 Task: Set up a 3-hour live music performance and jam session for music enthusiasts.
Action: Mouse pressed left at (437, 172)
Screenshot: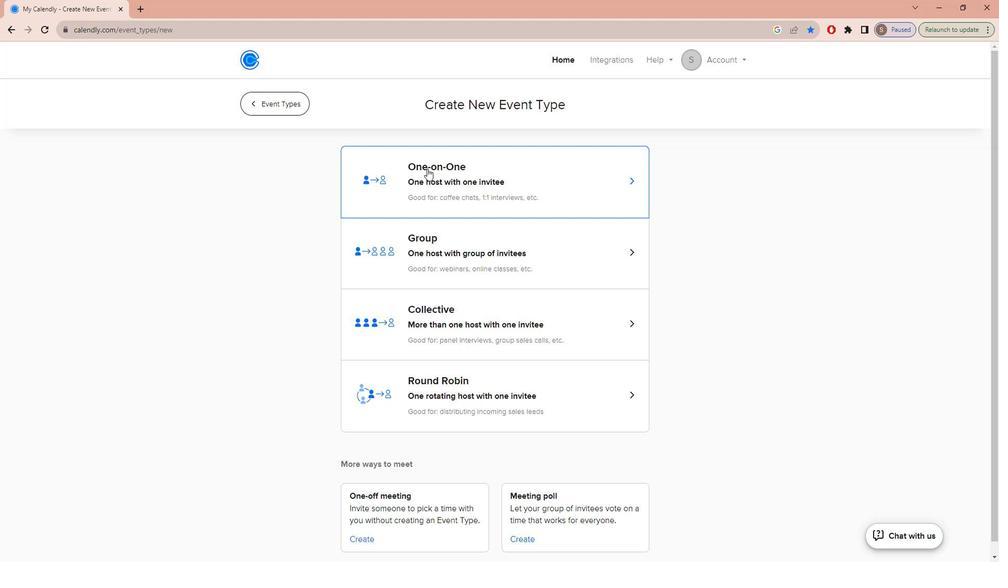 
Action: Key pressed li<Key.backspace><Key.caps_lock>IVE<Key.space><Key.caps_lock>m<Key.caps_lock>USIC<Key.space><Key.caps_lock>p<Key.caps_lock>ERFORMANCE<Key.space>AND<Key.space><Key.caps_lock>j<Key.caps_lock>AM<Key.space><Key.caps_lock>s<Key.caps_lock>ESSION<Key.space>
Screenshot: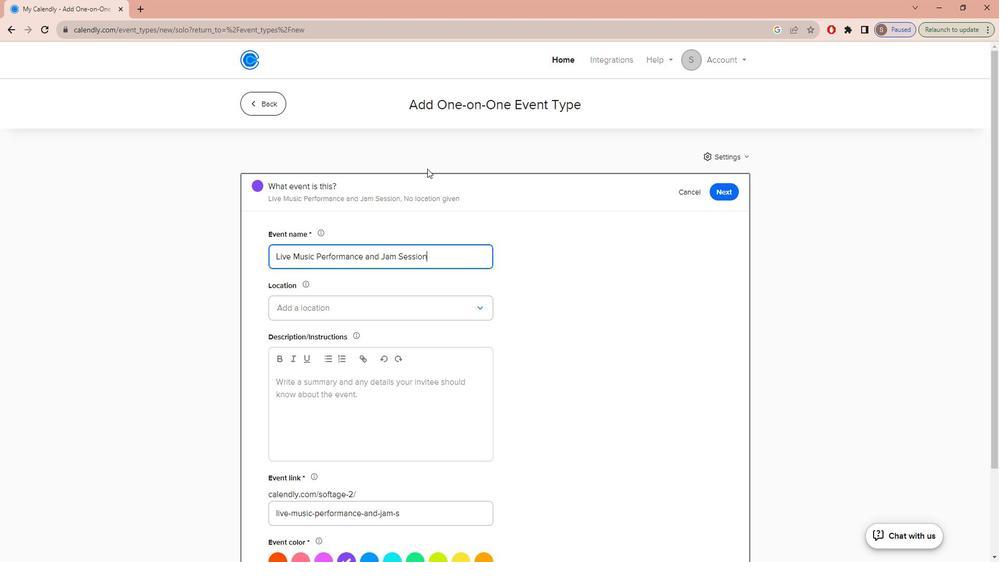 
Action: Mouse moved to (458, 316)
Screenshot: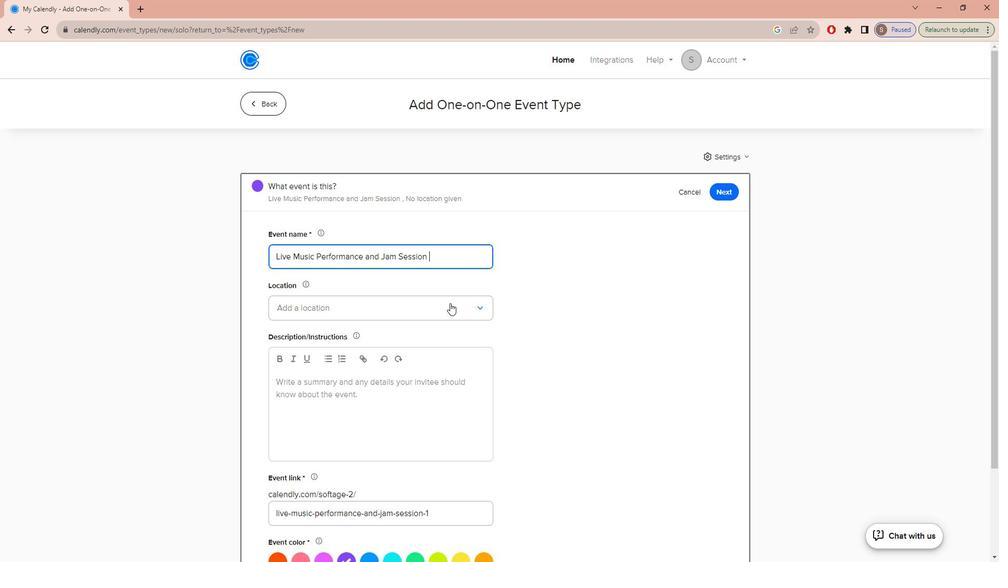
Action: Mouse pressed left at (458, 316)
Screenshot: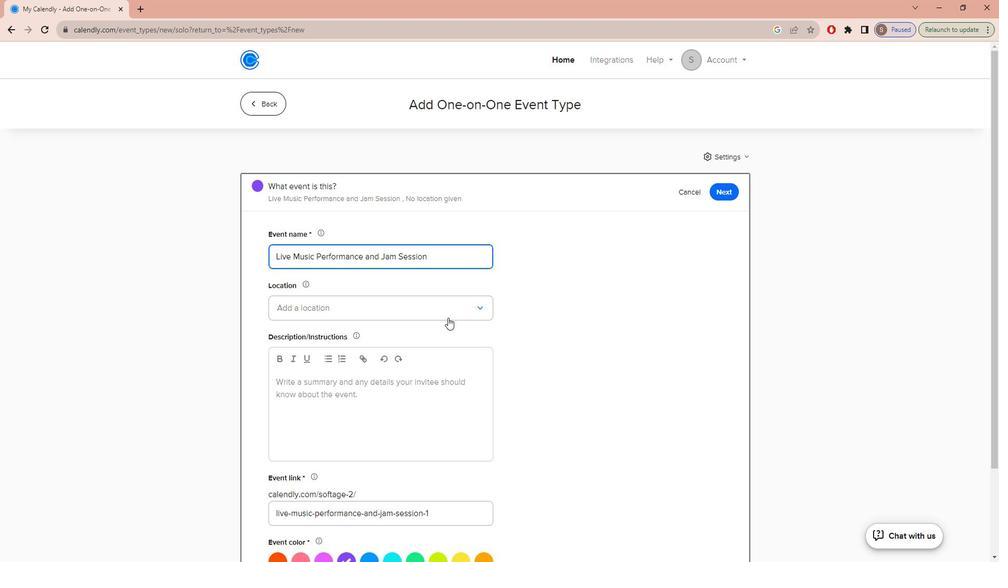 
Action: Mouse moved to (439, 336)
Screenshot: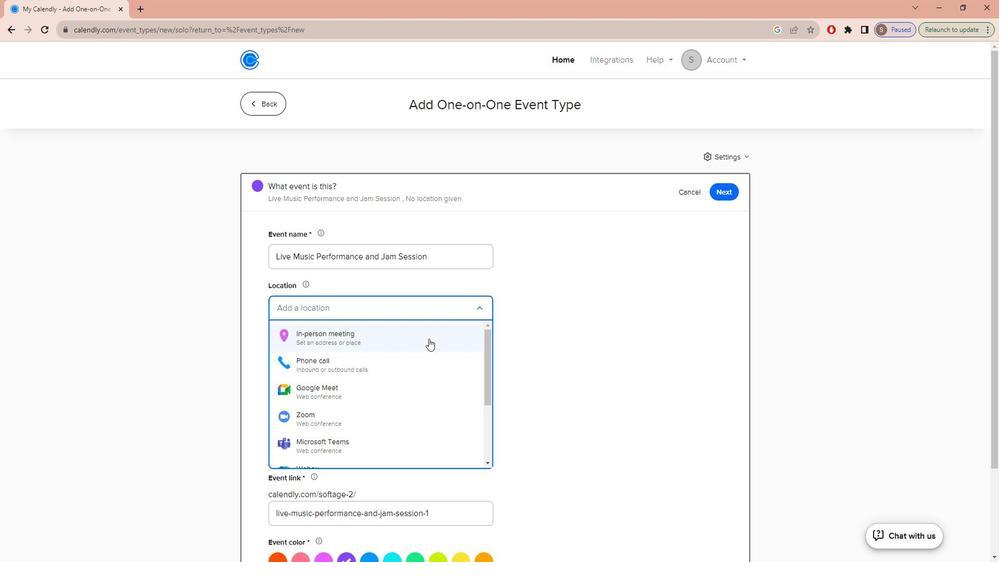 
Action: Mouse pressed left at (439, 336)
Screenshot: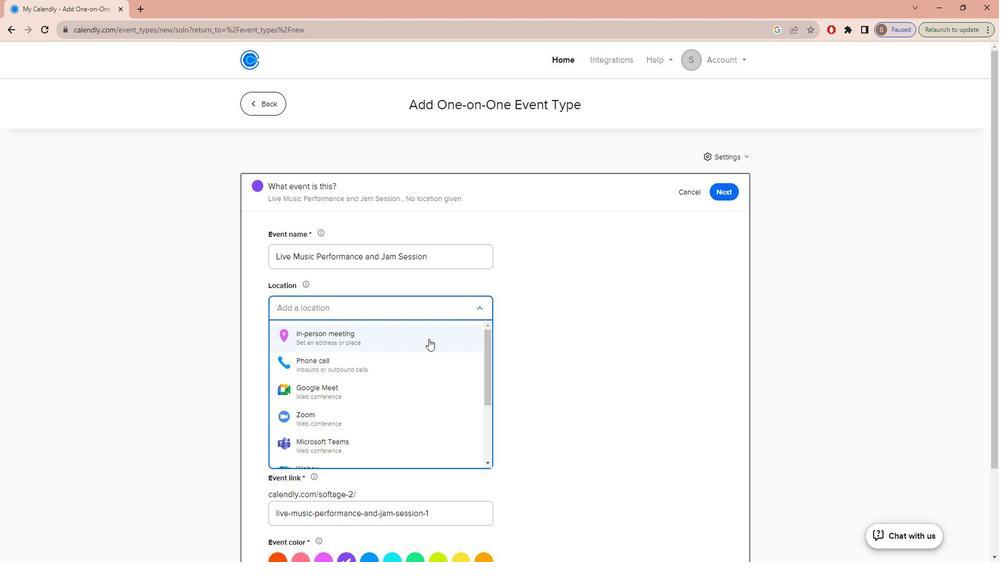 
Action: Mouse moved to (490, 183)
Screenshot: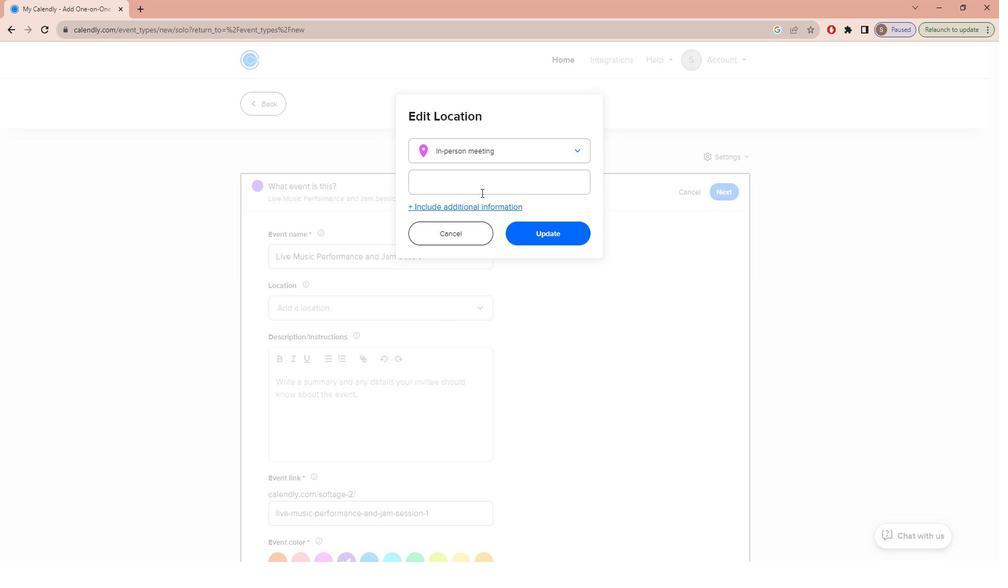 
Action: Mouse pressed left at (490, 183)
Screenshot: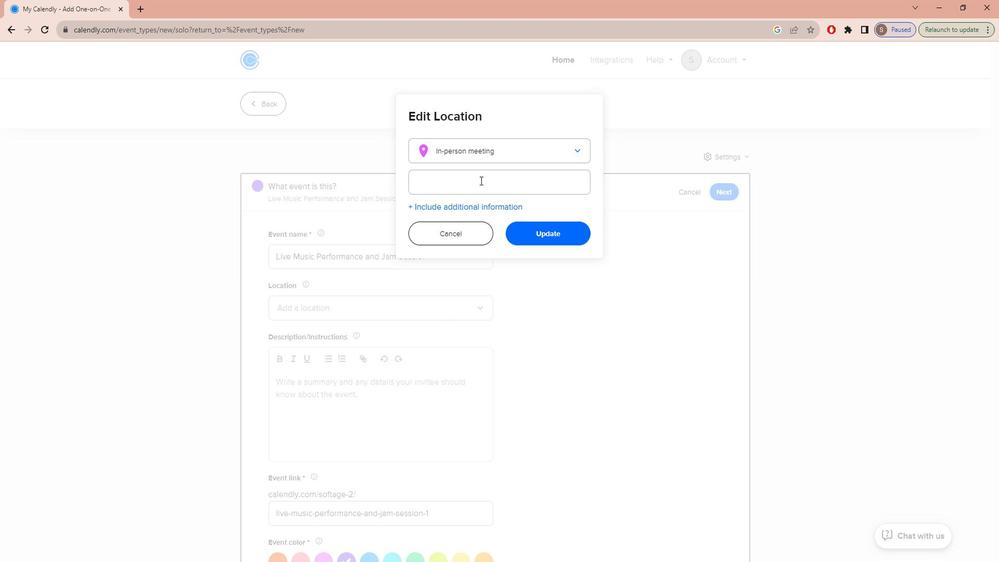 
Action: Key pressed <Key.caps_lock>t<Key.caps_lock>HE<Key.space><Key.caps_lock>f<Key.caps_lock>OX<Key.space><Key.caps_lock>t<Key.caps_lock>HEATER,<Key.space>1807<Key.space><Key.caps_lock>t<Key.caps_lock>ELEGRAPH<Key.space><Key.caps_lock>a<Key.caps_lock>VE,<Key.space><Key.caps_lock>o<Key.caps_lock>AKLAND,<Key.space><Key.caps_lock>ca<Key.space>94612,<Key.space><Key.caps_lock>USA<Key.backspace><Key.backspace><Key.backspace><Key.caps_lock>usa
Screenshot: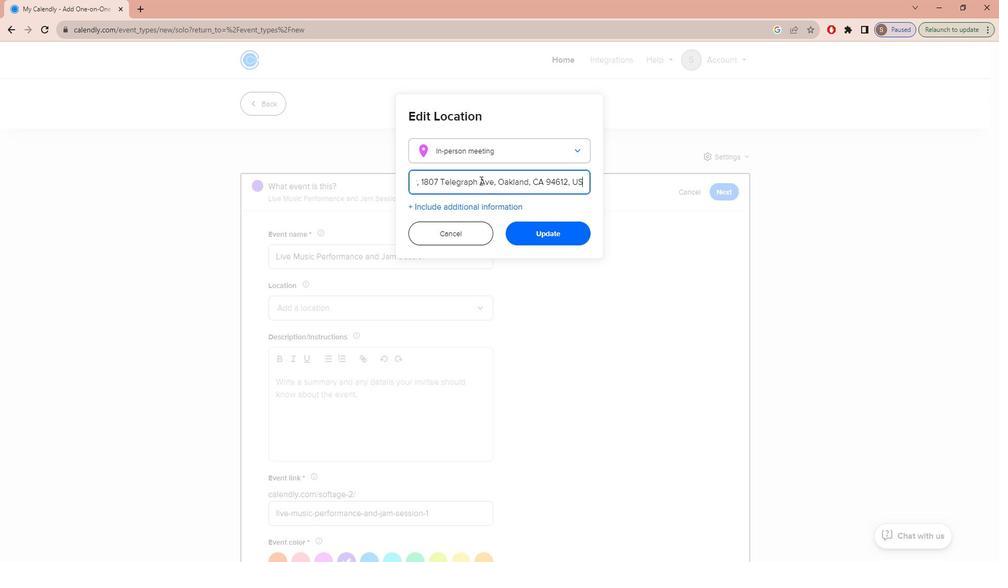 
Action: Mouse moved to (553, 238)
Screenshot: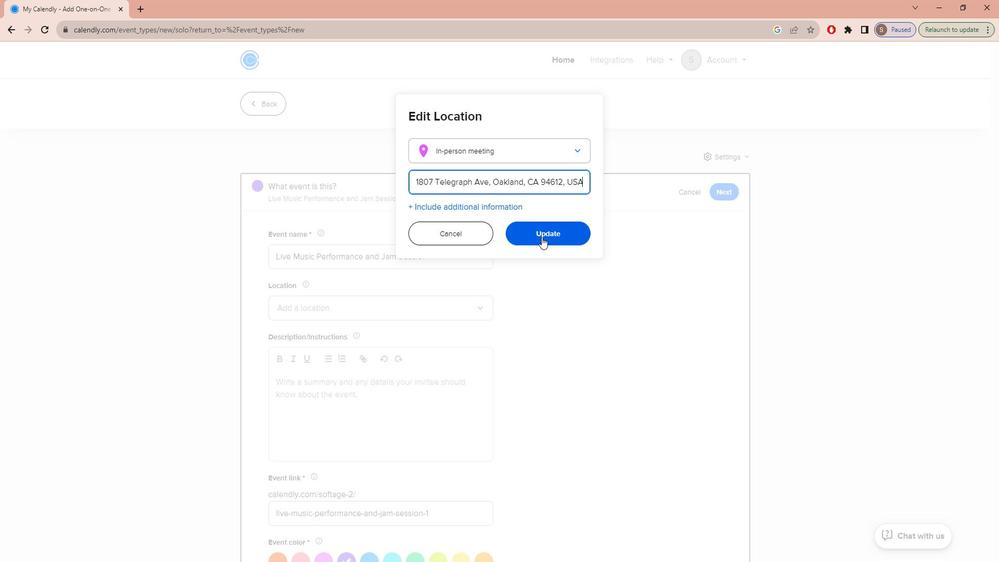 
Action: Mouse pressed left at (553, 238)
Screenshot: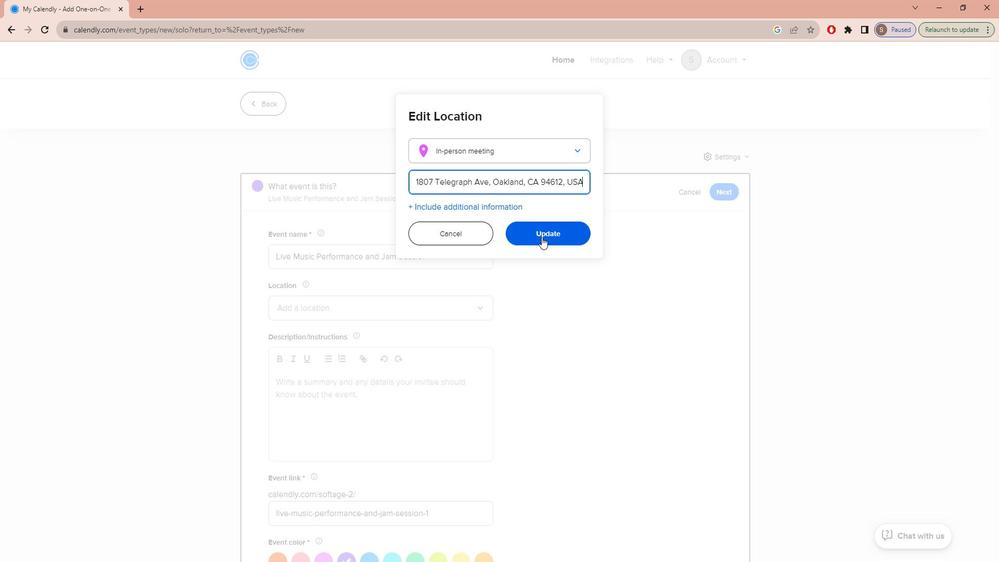 
Action: Mouse moved to (330, 426)
Screenshot: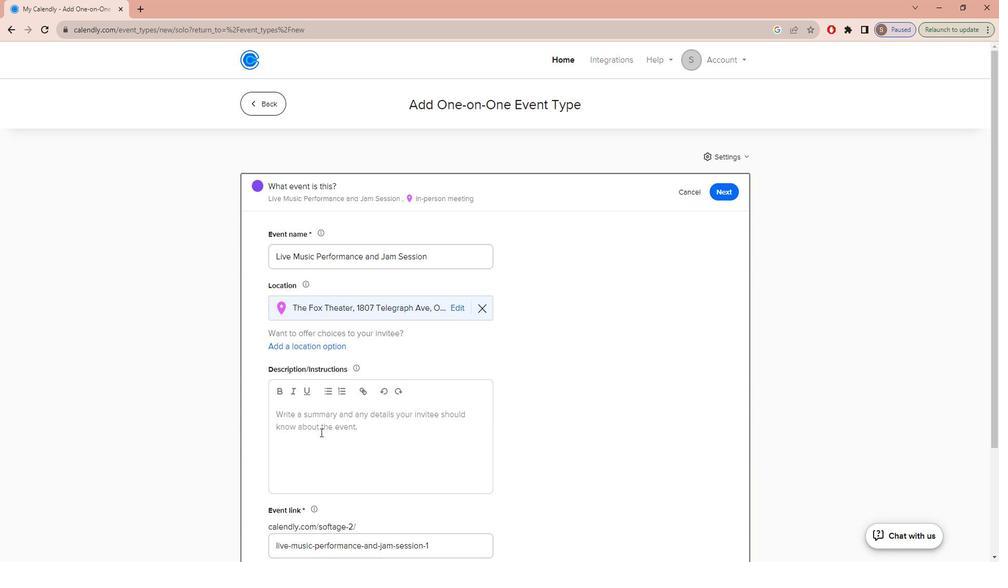 
Action: Mouse pressed left at (330, 426)
Screenshot: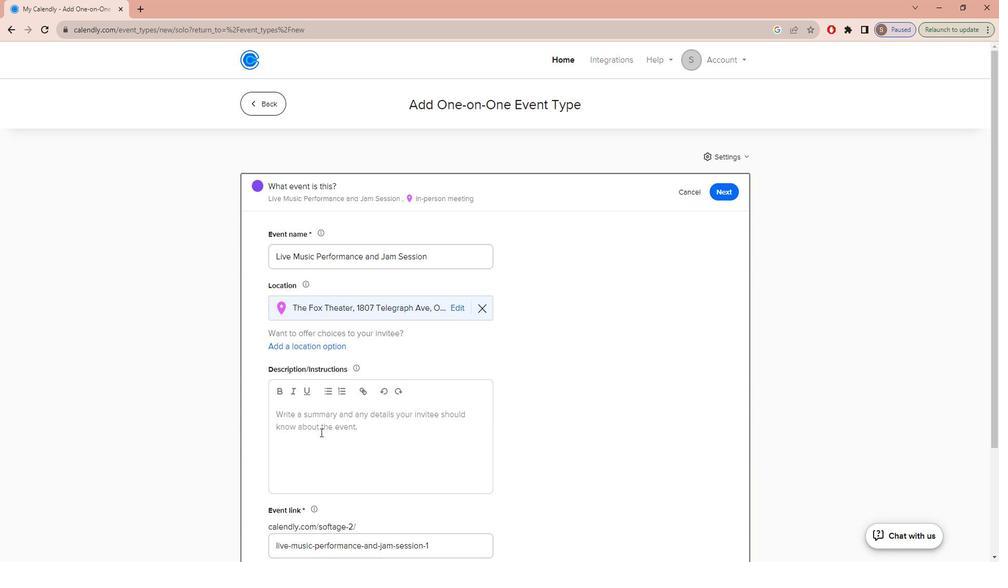 
Action: Key pressed j<Key.caps_lock>OIN<Key.space>US<Key.space>FOR<Key.space>A<Key.space>THRILLING<Key.space>LIVE<Key.space>MUSIC<Key.space>PERFORMANCE<Key.space>AND<Key.space>JAM<Key.space>SESSION,<Key.space>WHERW<Key.backspace>E<Key.space>MUSIC<Key.space>ENTHUSIASTS<Key.space>OF<Key.space>ALL<Key.space>LEVELS<Key.space>ARE<Key.space>WELCOME<Key.space>TO<Key.space>COME<Key.space>TOGETHER<Key.space>AND<Key.space>CELEBRATE<Key.space>THE<Key.space>JOY<Key.space>OF<Key.space>MUSIC.<Key.space><Key.enter><Key.caps_lock>w<Key.caps_lock>HETHER<Key.space>YOU<Key.space>ARE<Key.space>A<Key.space>SEASONED<Key.space>MUSICIAN<Key.space>OR<Key.space>JUST<Key.space>STARTING<Key.space>OUT,<Key.space>THIS<Key.space>EVENT<Key.space>IS<Key.space>DESIGNED<Key.space>TO<Key.space>BRING<Key.space>THE<Key.space>COMMUNITY<Key.space>TOGETHER<Key.space>THROUGH<Key.space>THE<Key.space>UNIVERSAL<Key.space>LANGUAGE<Key.space>OF<Key.space>MUSIC.<Key.space>
Screenshot: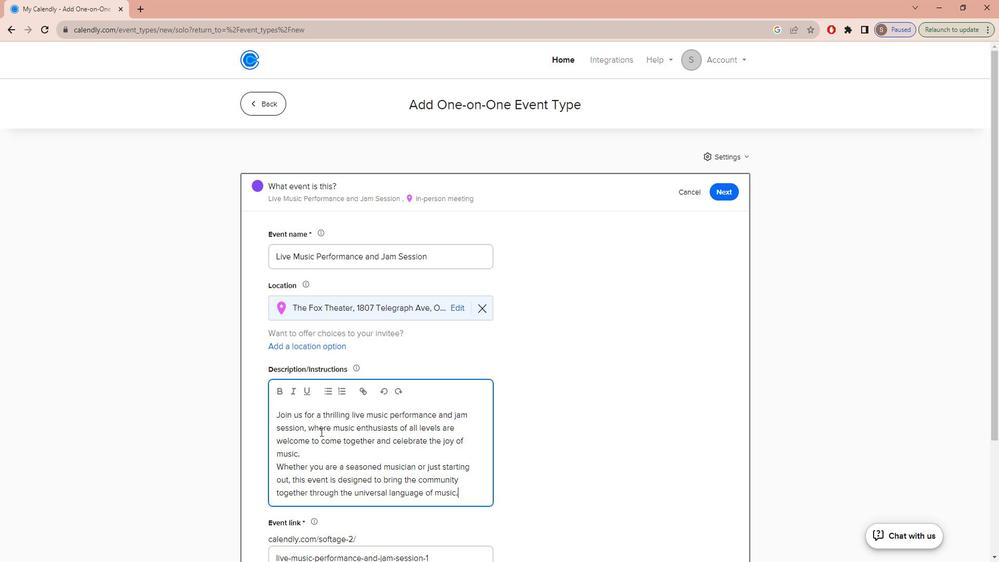
Action: Mouse moved to (409, 437)
Screenshot: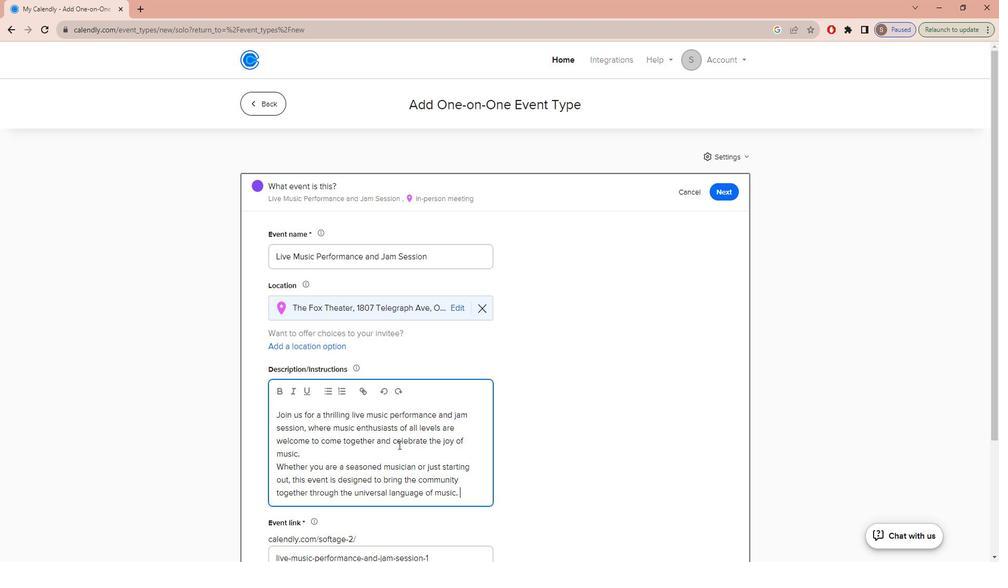 
Action: Mouse scrolled (409, 436) with delta (0, 0)
Screenshot: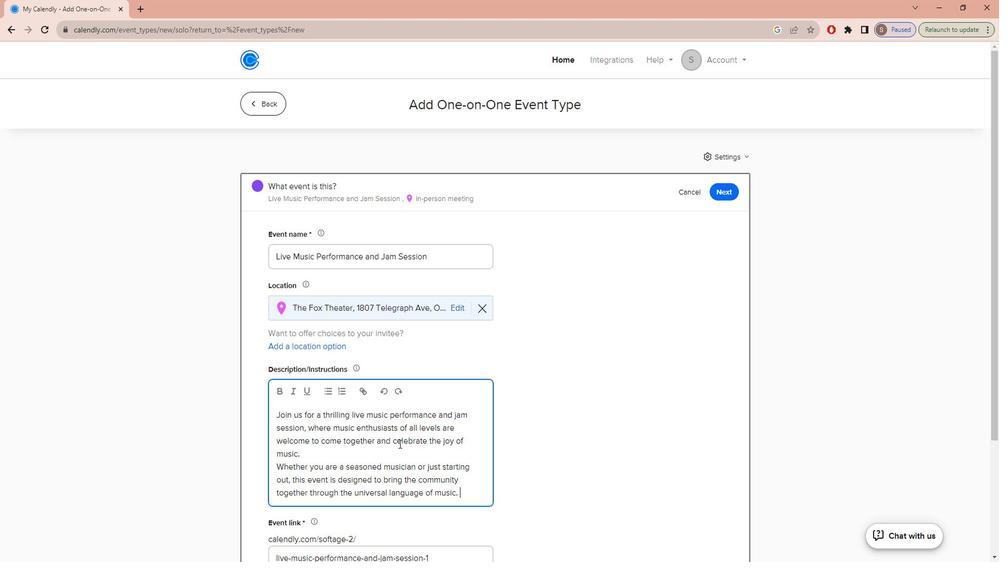
Action: Mouse scrolled (409, 436) with delta (0, 0)
Screenshot: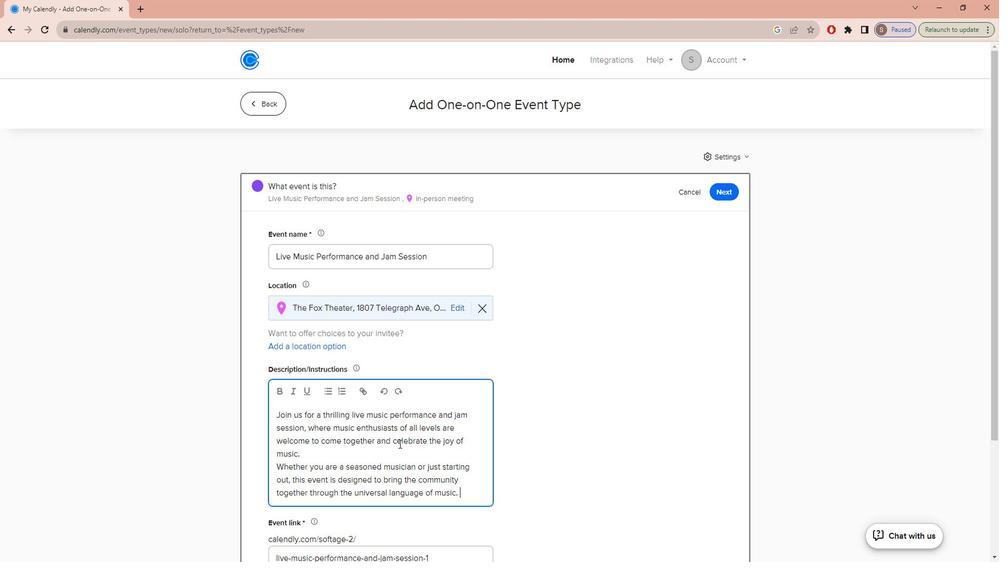 
Action: Mouse scrolled (409, 436) with delta (0, 0)
Screenshot: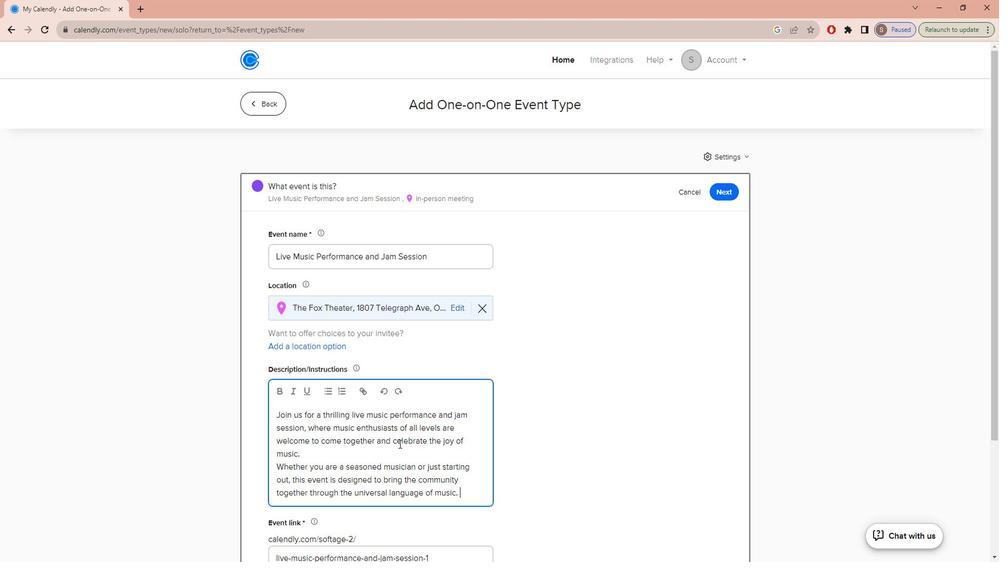 
Action: Mouse scrolled (409, 436) with delta (0, 0)
Screenshot: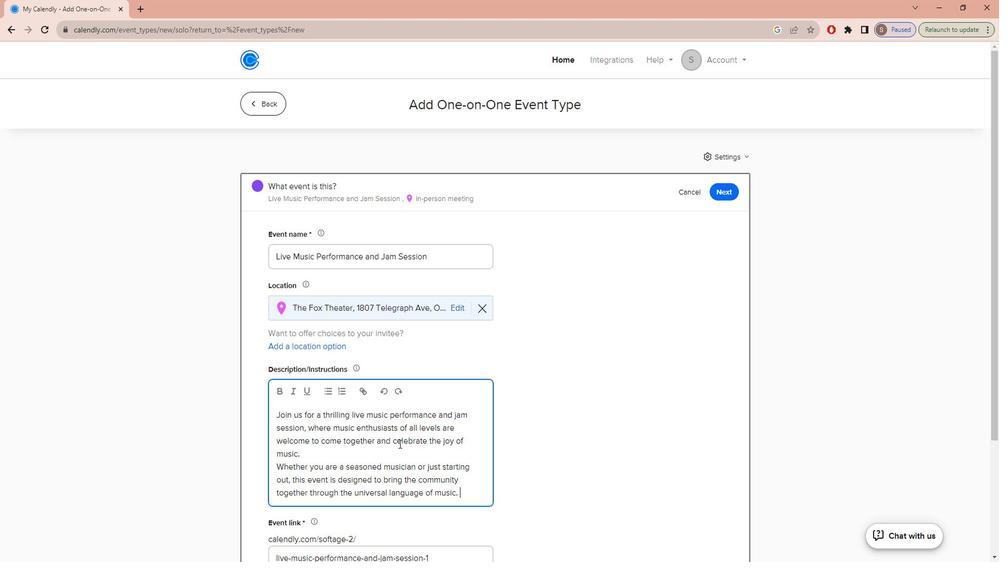 
Action: Mouse scrolled (409, 436) with delta (0, 0)
Screenshot: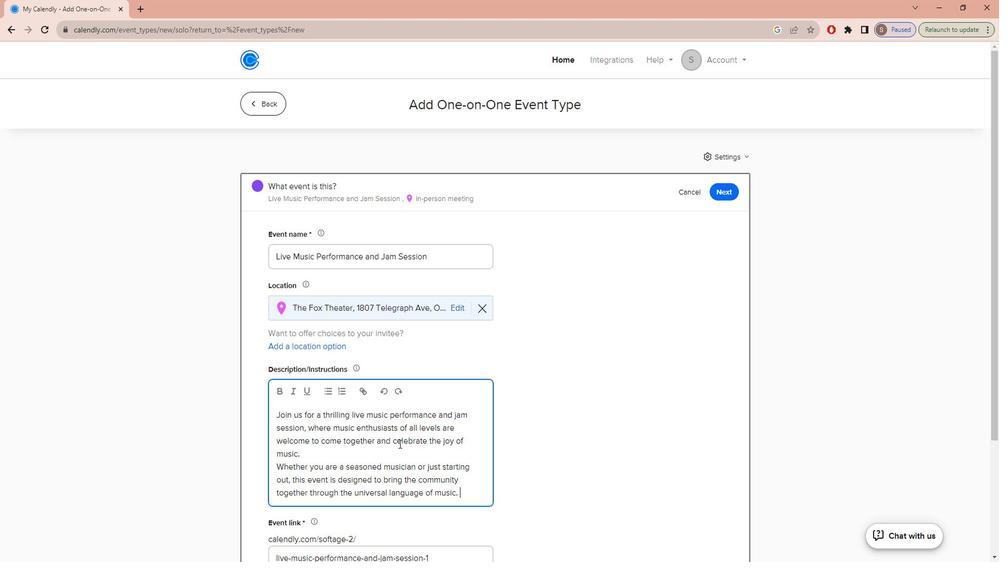 
Action: Mouse scrolled (409, 436) with delta (0, 0)
Screenshot: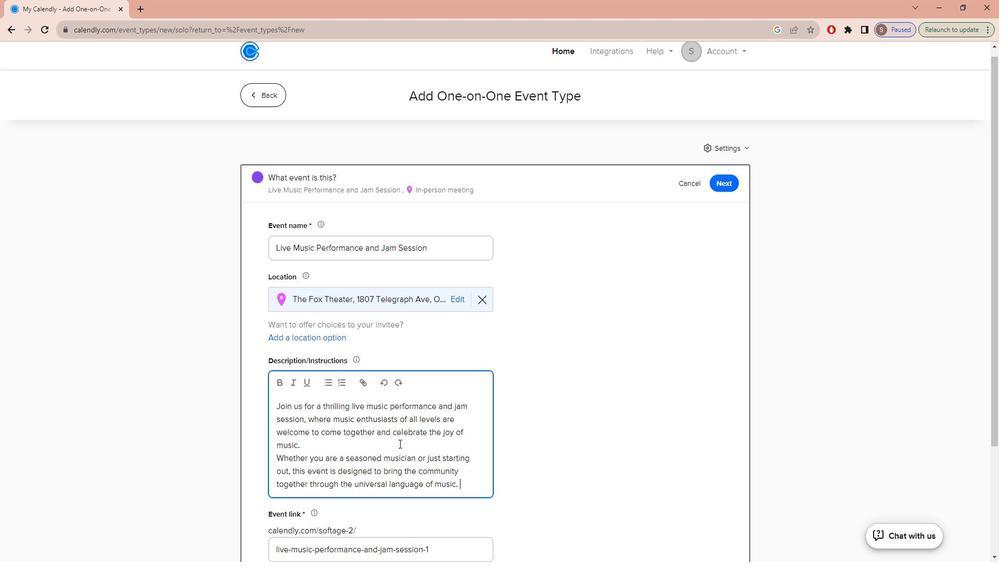 
Action: Mouse scrolled (409, 436) with delta (0, 0)
Screenshot: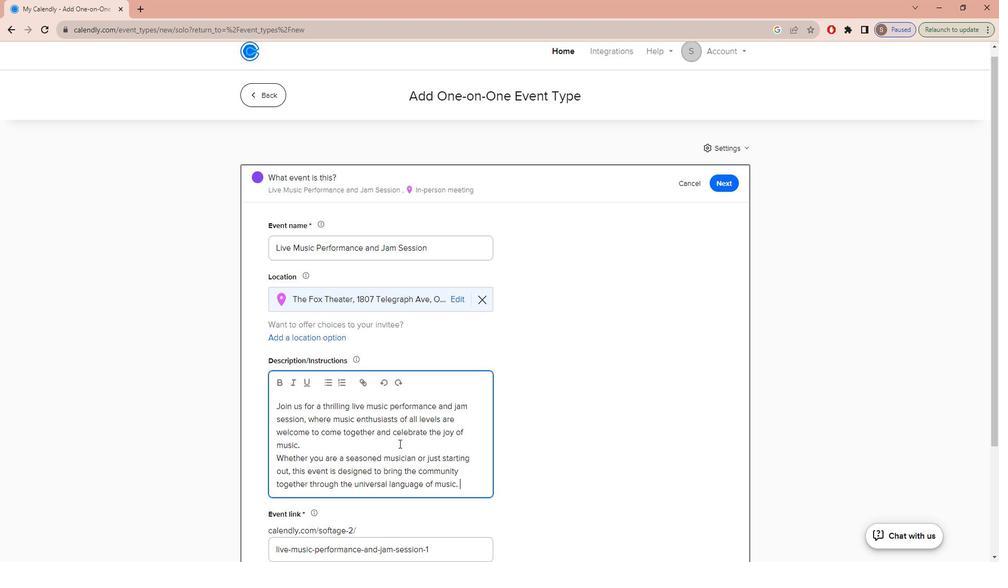 
Action: Mouse moved to (406, 447)
Screenshot: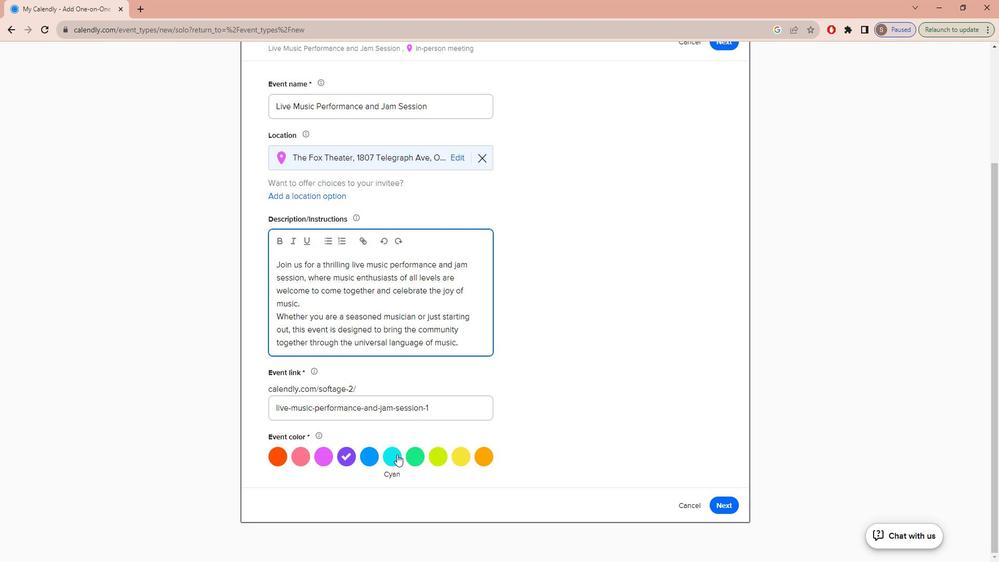 
Action: Mouse pressed left at (406, 447)
Screenshot: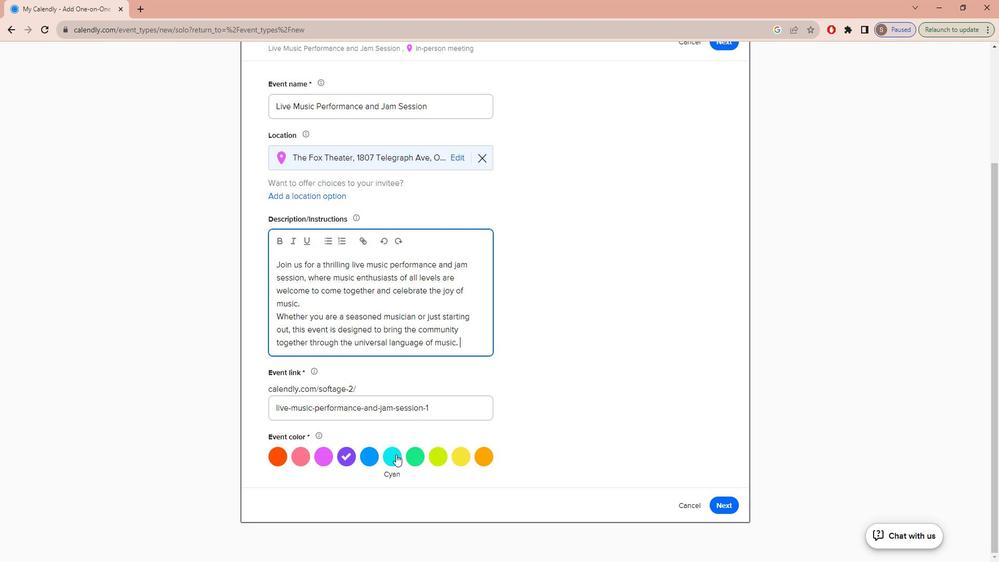 
Action: Mouse moved to (735, 493)
Screenshot: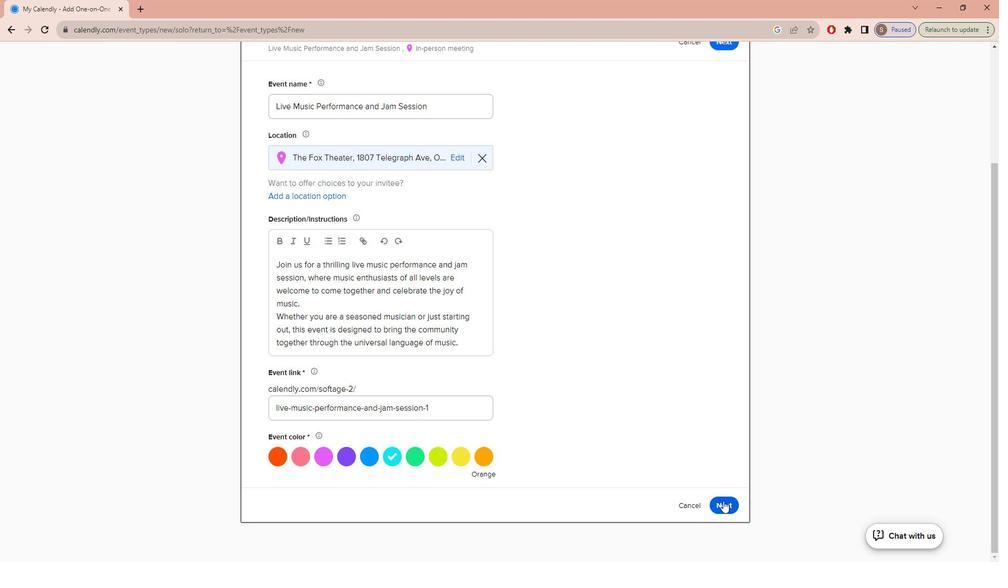 
Action: Mouse pressed left at (735, 493)
Screenshot: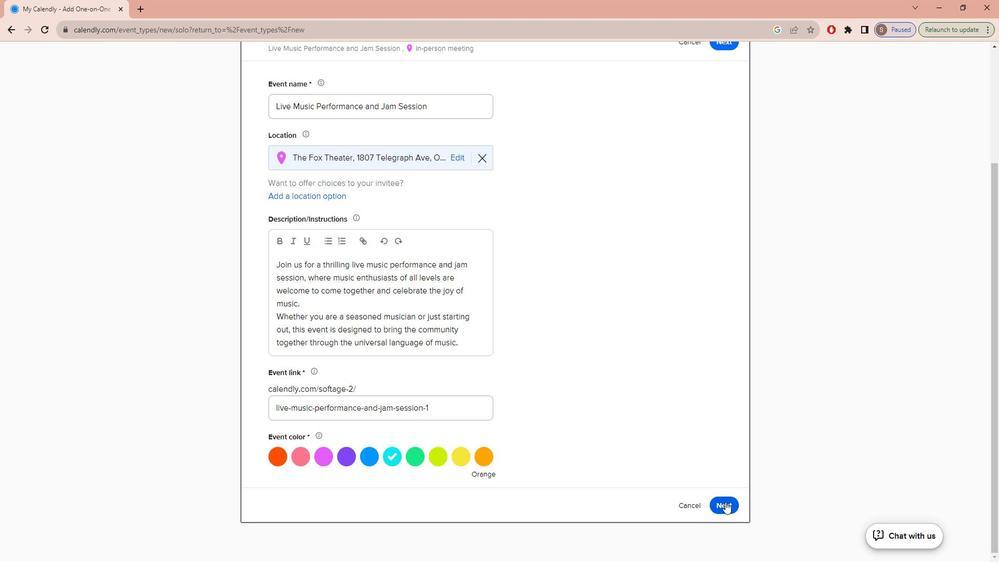 
Action: Mouse moved to (453, 294)
Screenshot: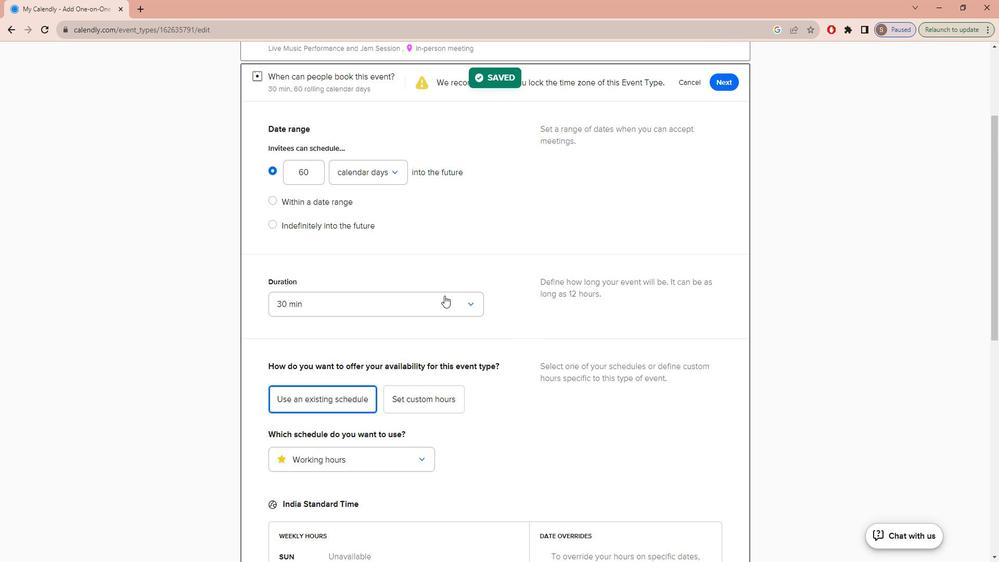 
Action: Mouse pressed left at (453, 294)
Screenshot: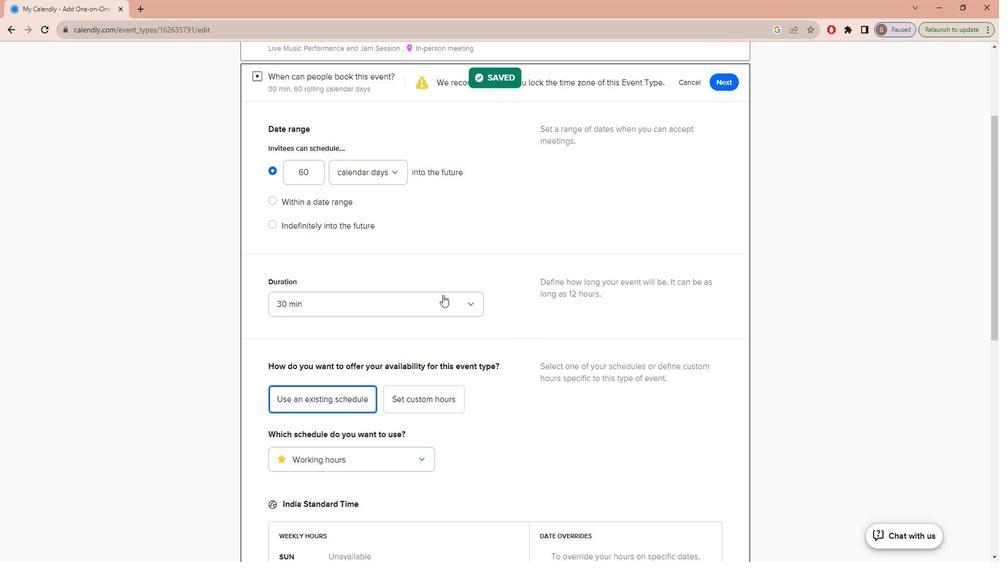 
Action: Mouse moved to (403, 407)
Screenshot: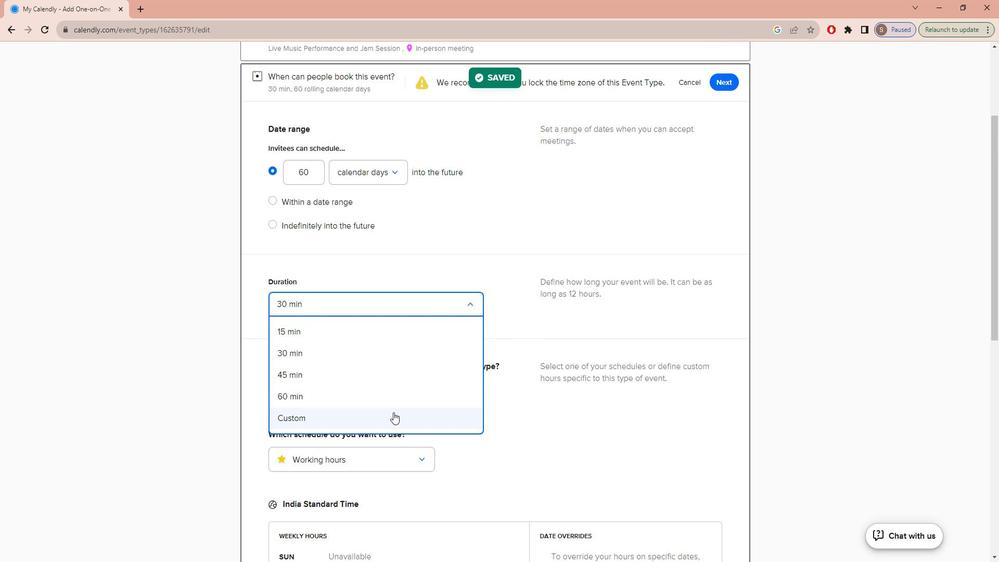 
Action: Mouse pressed left at (403, 407)
Screenshot: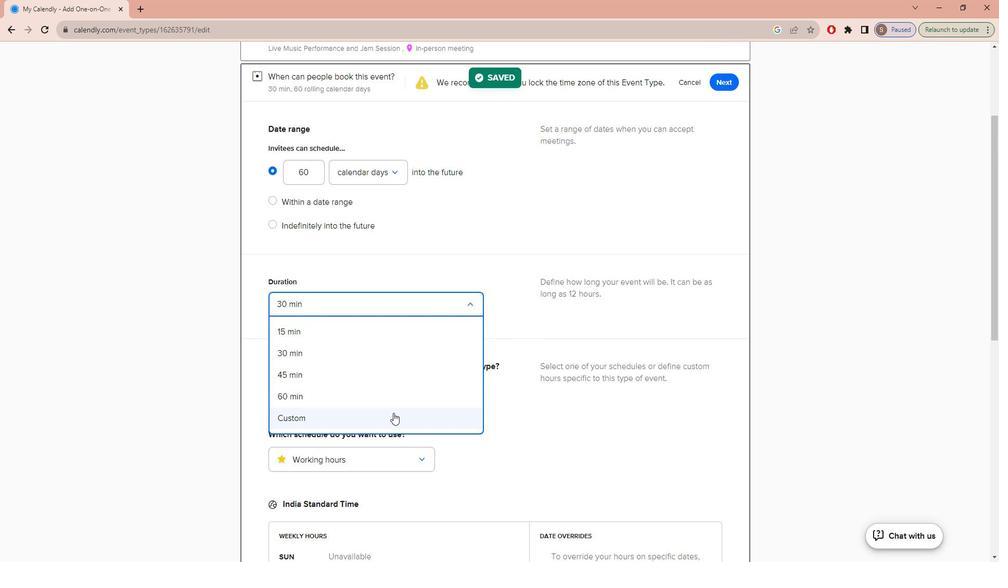 
Action: Mouse moved to (403, 407)
Screenshot: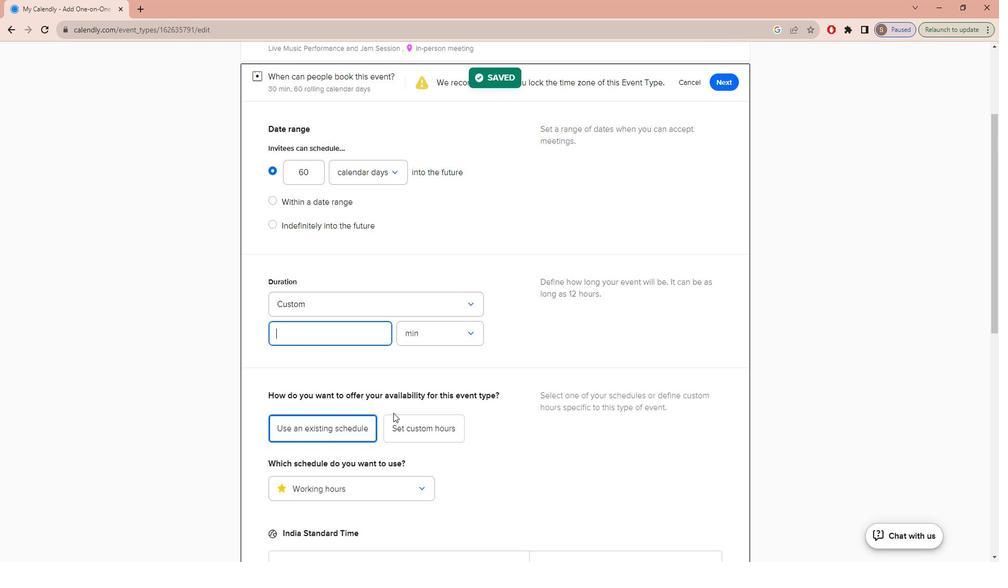 
Action: Key pressed 3
Screenshot: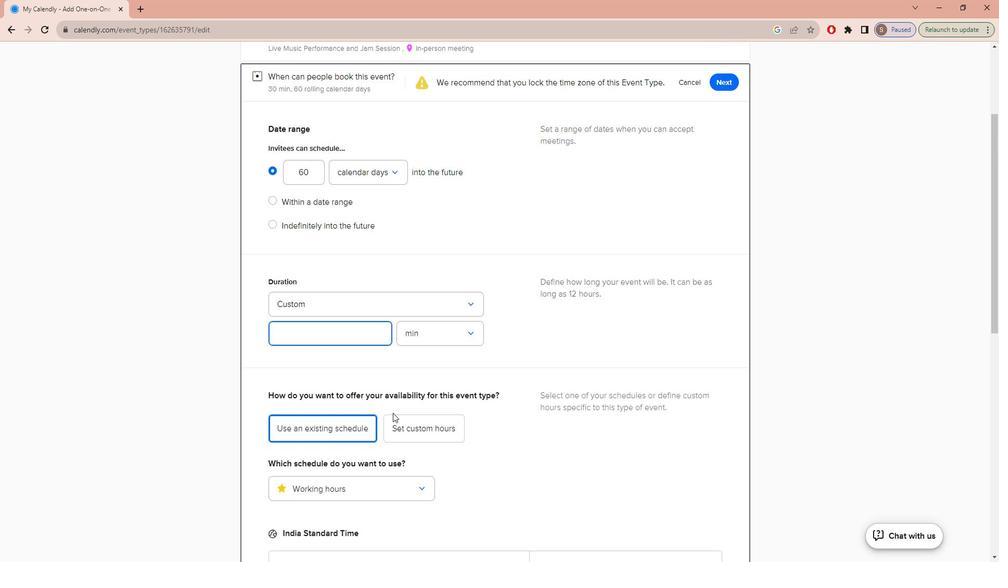
Action: Mouse moved to (481, 327)
Screenshot: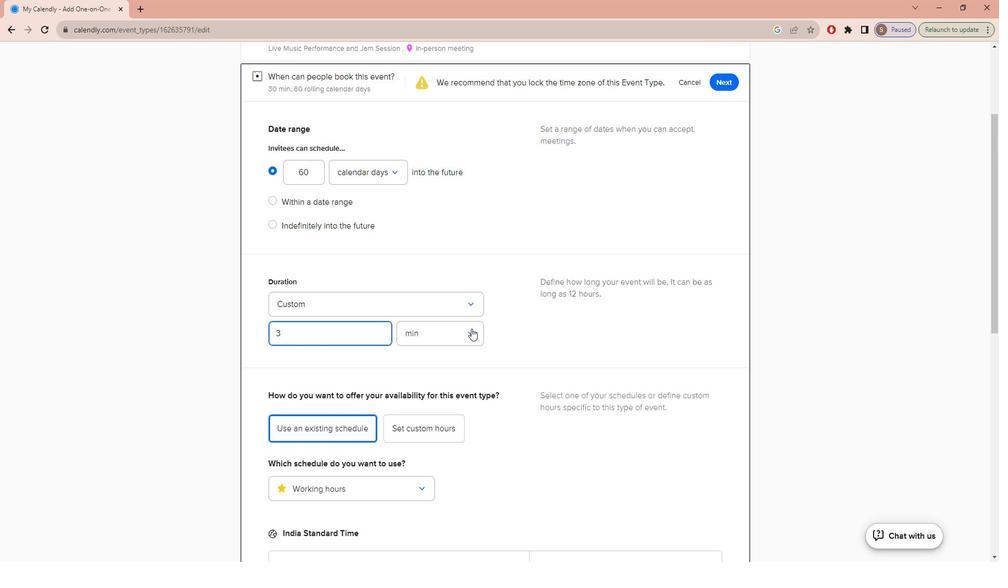 
Action: Mouse pressed left at (481, 327)
Screenshot: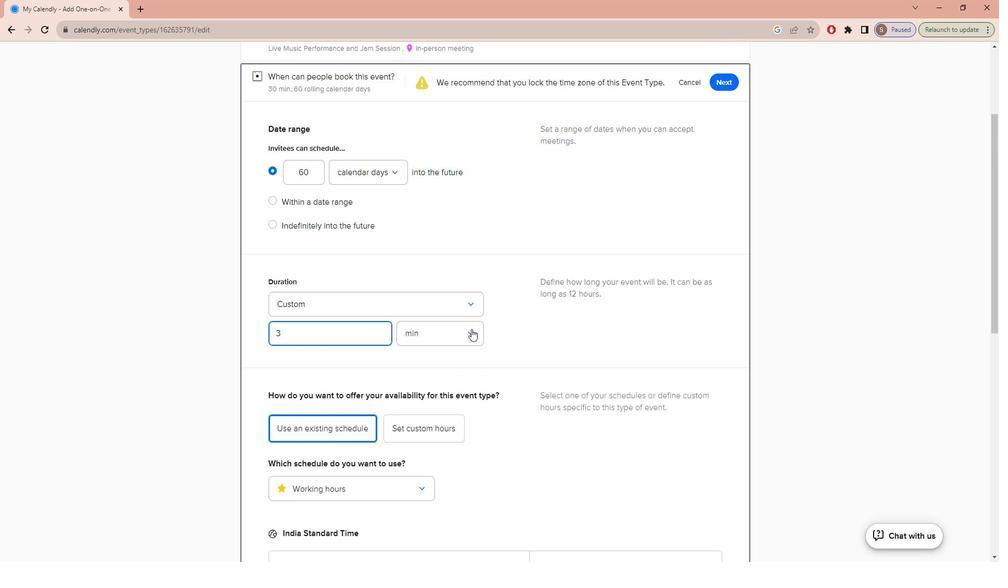 
Action: Mouse moved to (452, 375)
Screenshot: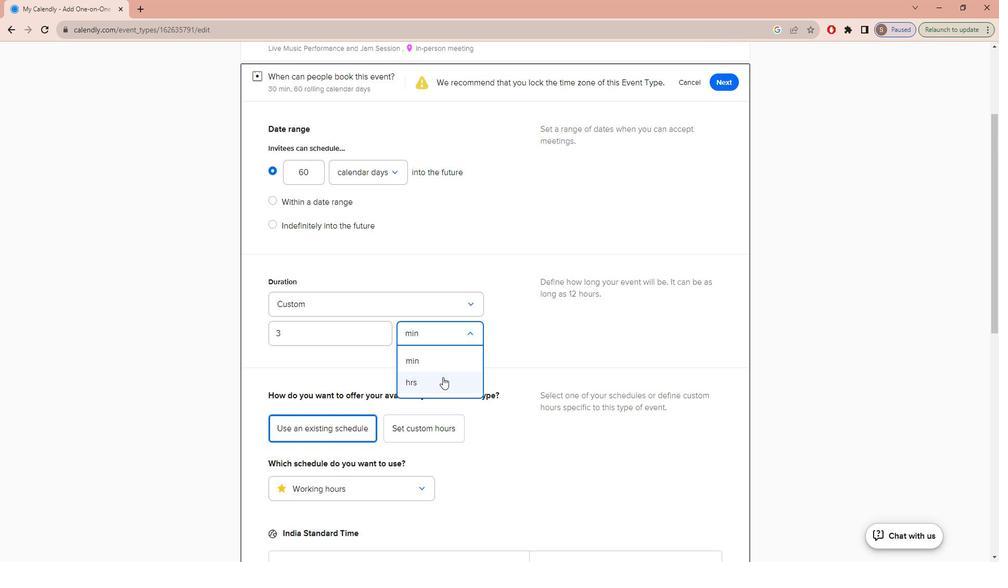 
Action: Mouse pressed left at (452, 375)
Screenshot: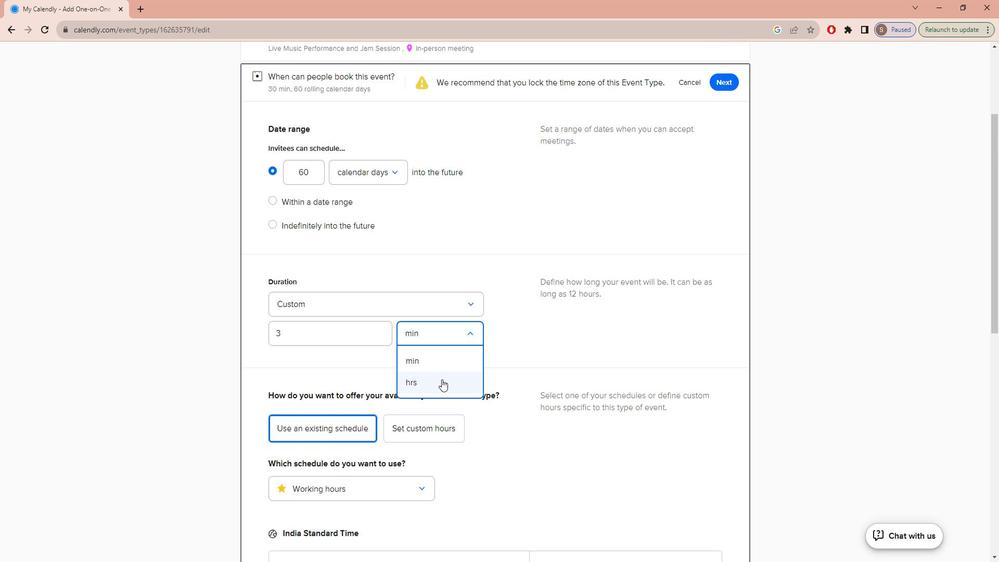 
Action: Mouse moved to (563, 297)
Screenshot: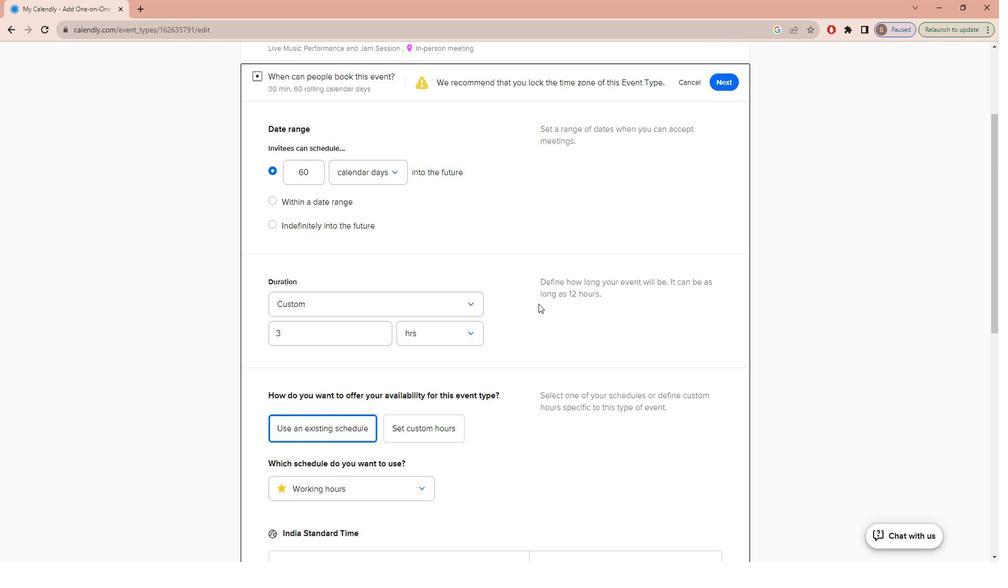 
Action: Mouse scrolled (563, 298) with delta (0, 0)
Screenshot: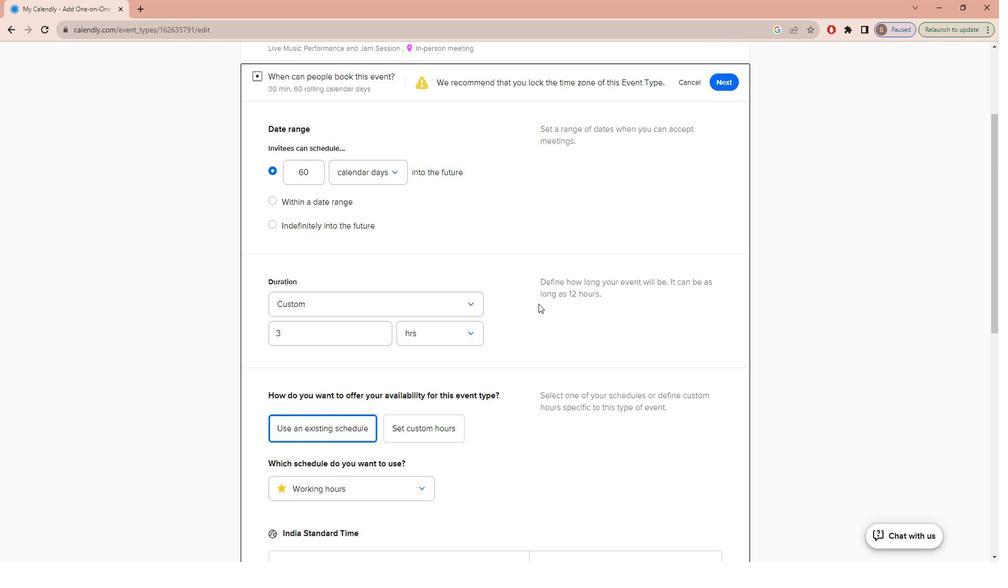 
Action: Mouse scrolled (563, 298) with delta (0, 0)
Screenshot: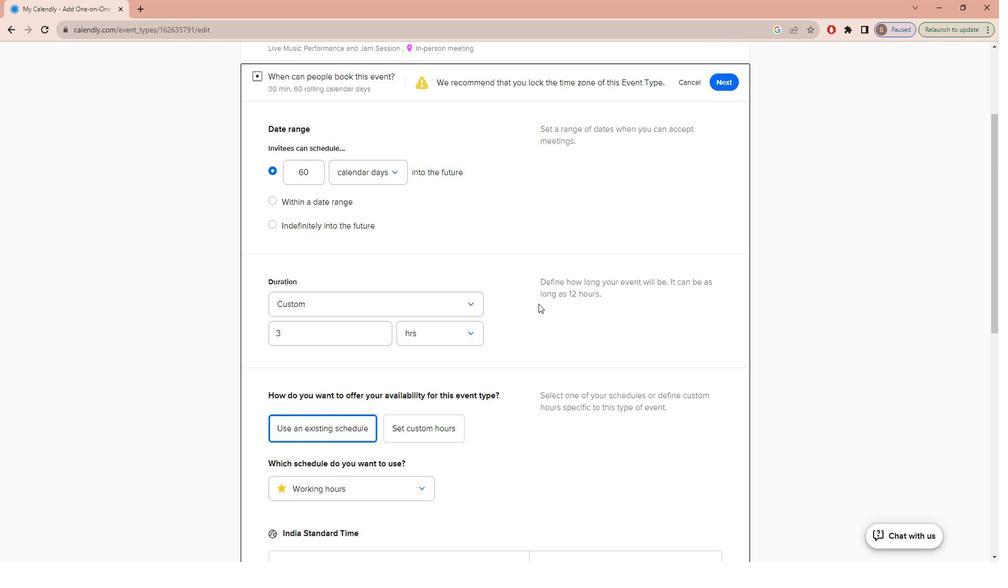 
Action: Mouse scrolled (563, 298) with delta (0, 0)
Screenshot: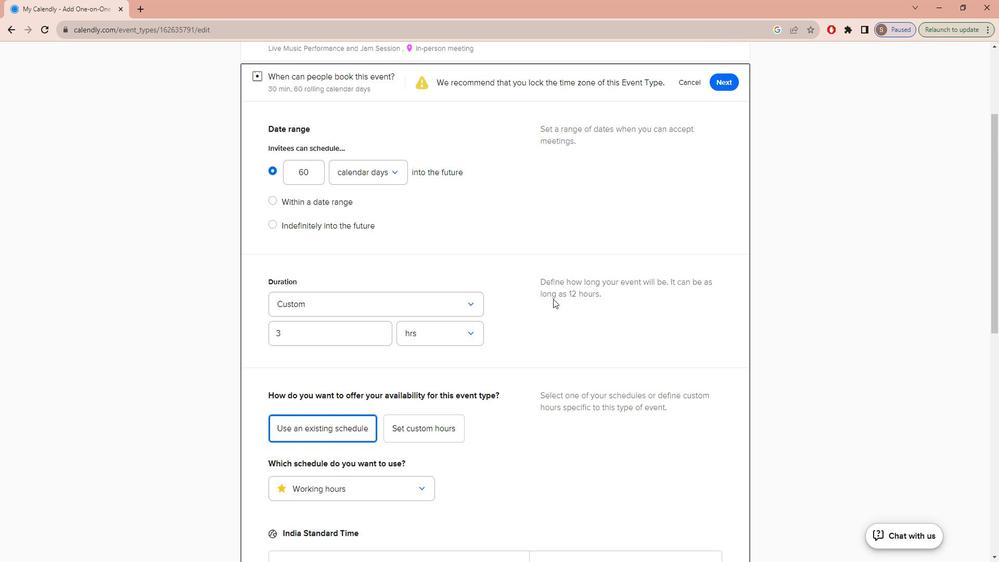 
Action: Mouse scrolled (563, 298) with delta (0, 0)
Screenshot: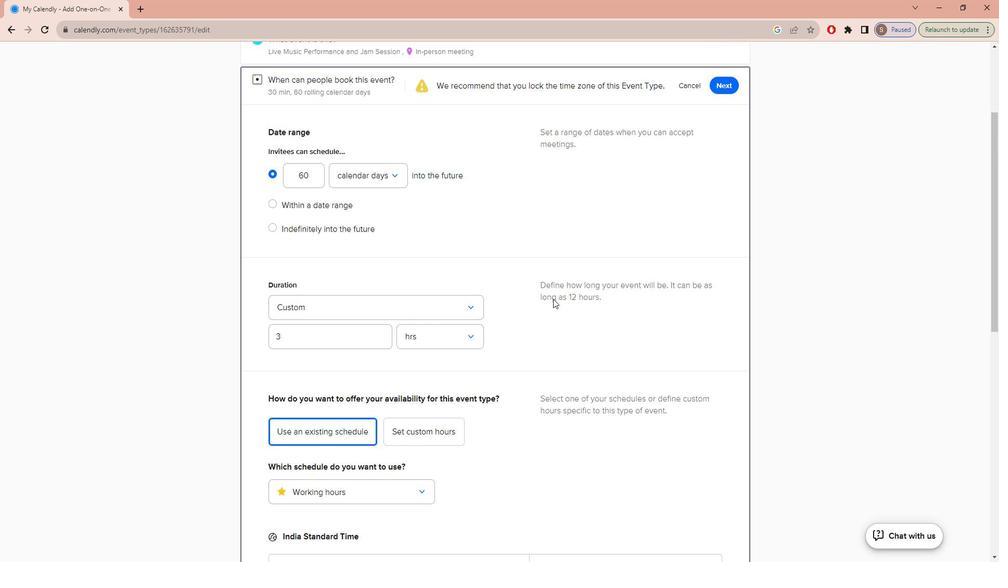 
Action: Mouse moved to (568, 292)
Screenshot: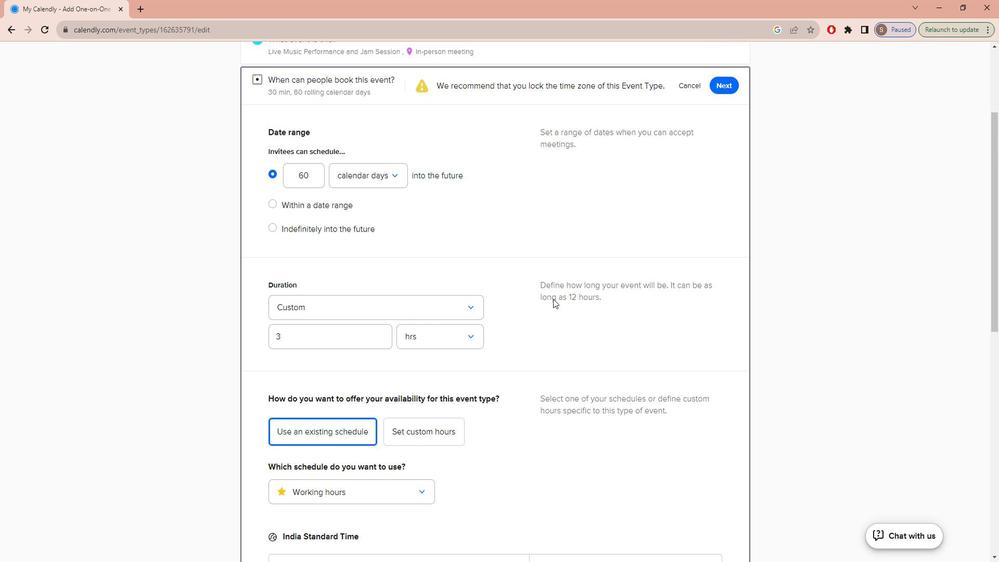 
Action: Mouse scrolled (568, 292) with delta (0, 0)
Screenshot: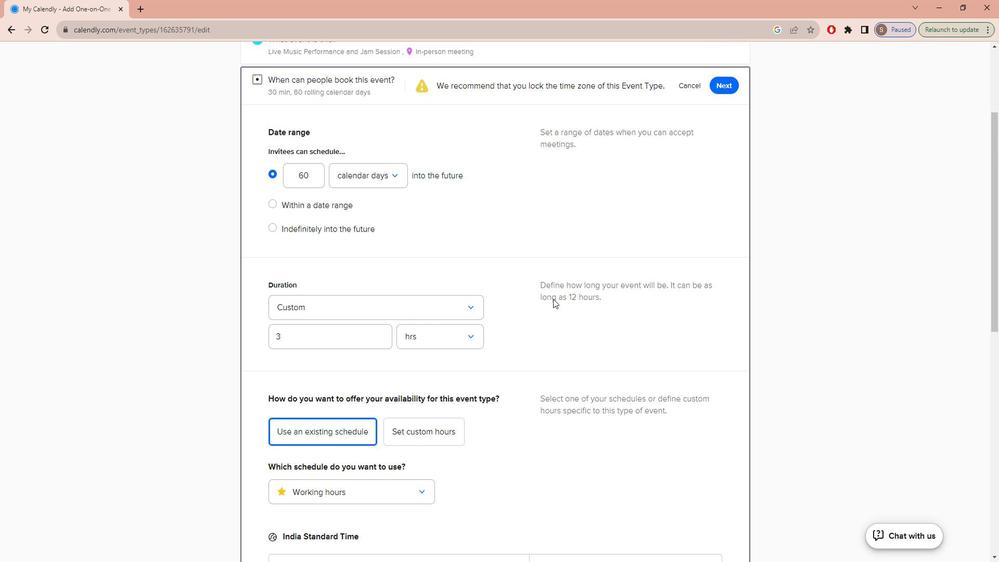 
Action: Mouse moved to (731, 234)
Screenshot: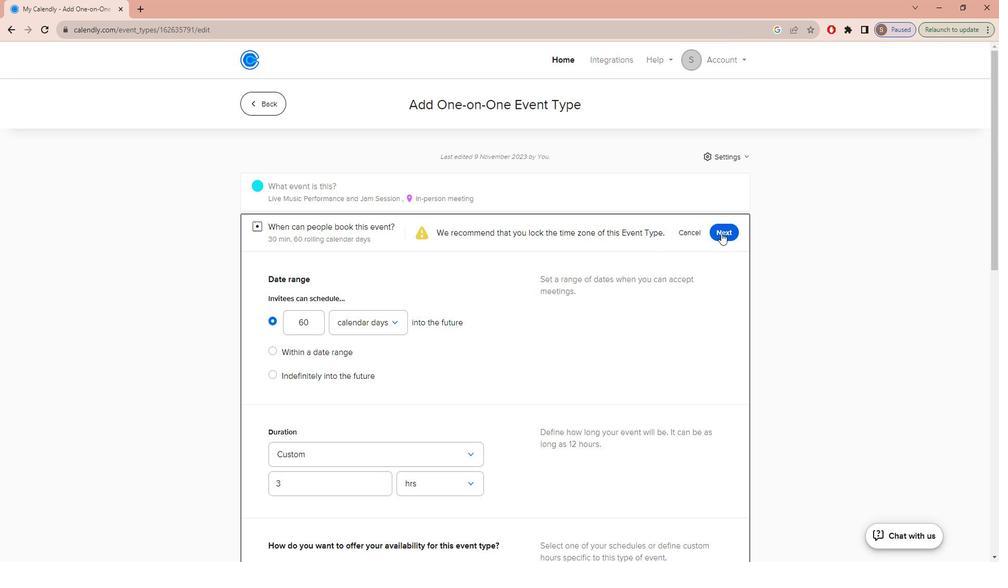 
Action: Mouse pressed left at (731, 234)
Screenshot: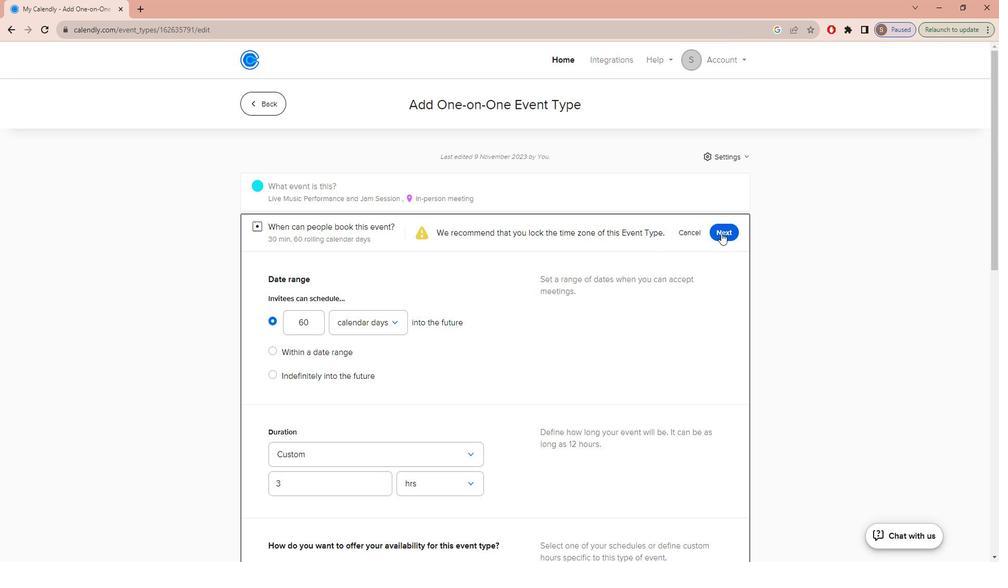 
